 Task: Add Sprouts Free and Clear 2-In-1 Hand And Dish Soap to the cart.
Action: Mouse moved to (815, 302)
Screenshot: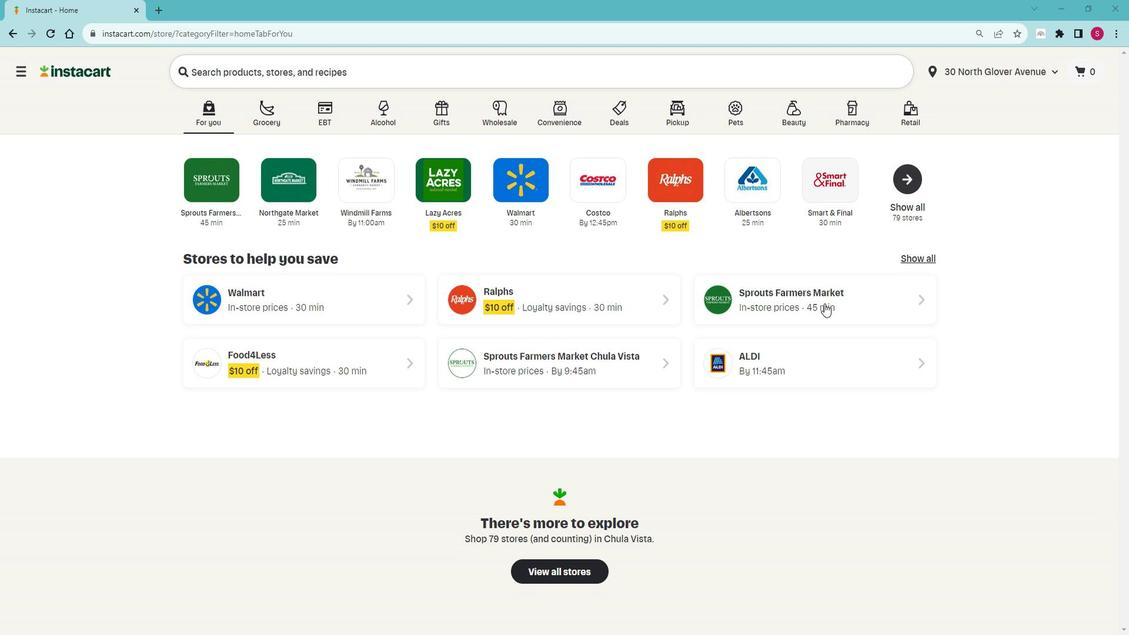 
Action: Mouse pressed left at (815, 302)
Screenshot: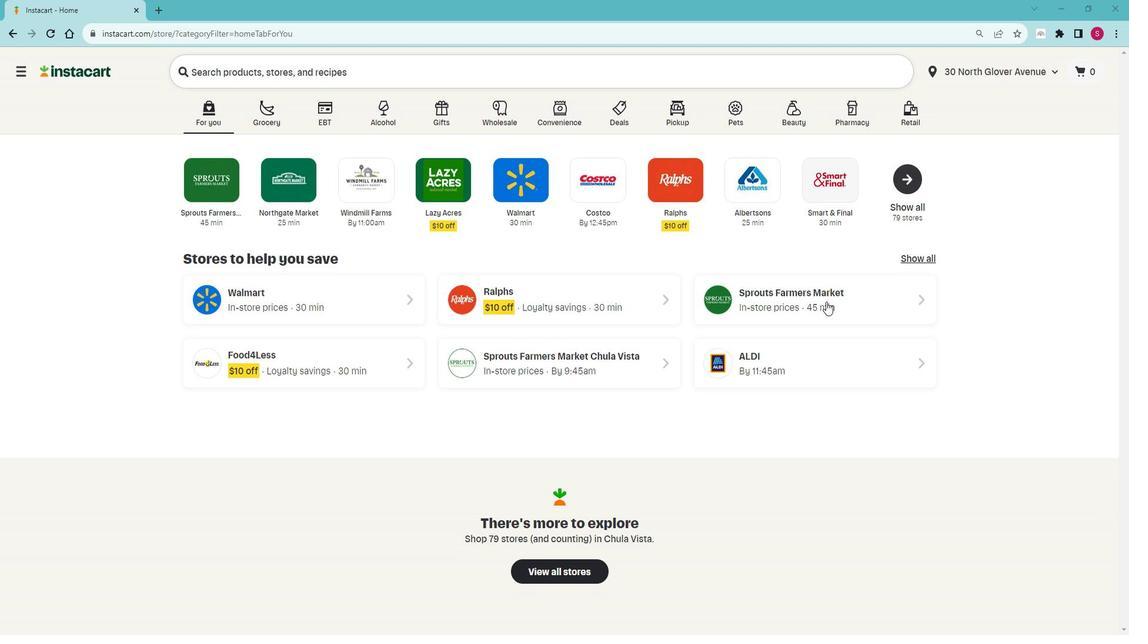 
Action: Mouse moved to (53, 422)
Screenshot: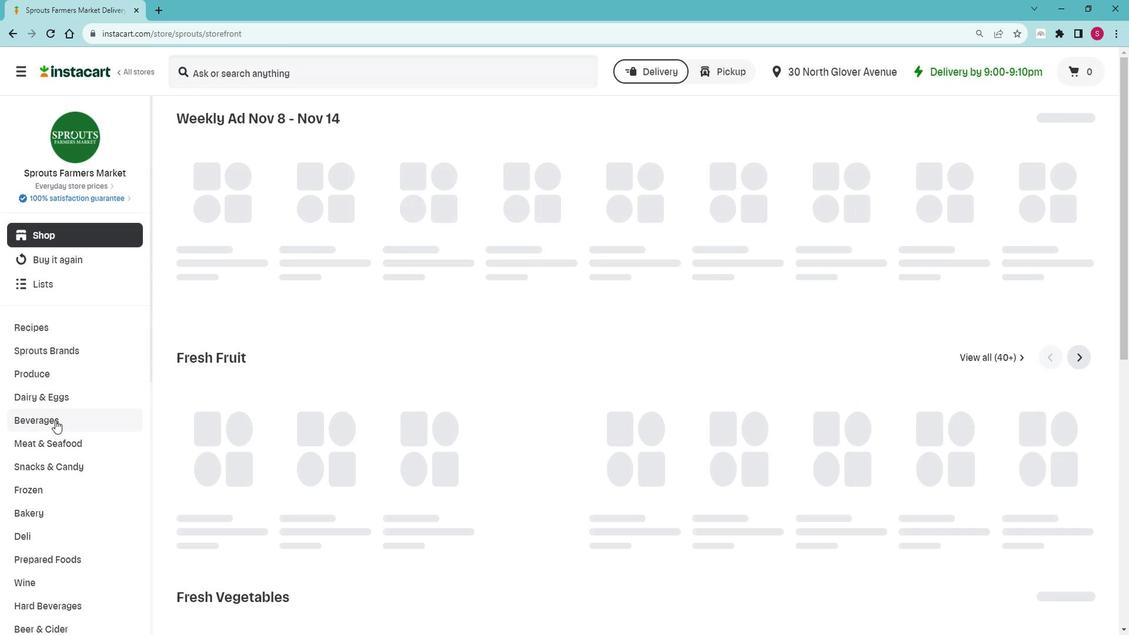 
Action: Mouse scrolled (53, 421) with delta (0, 0)
Screenshot: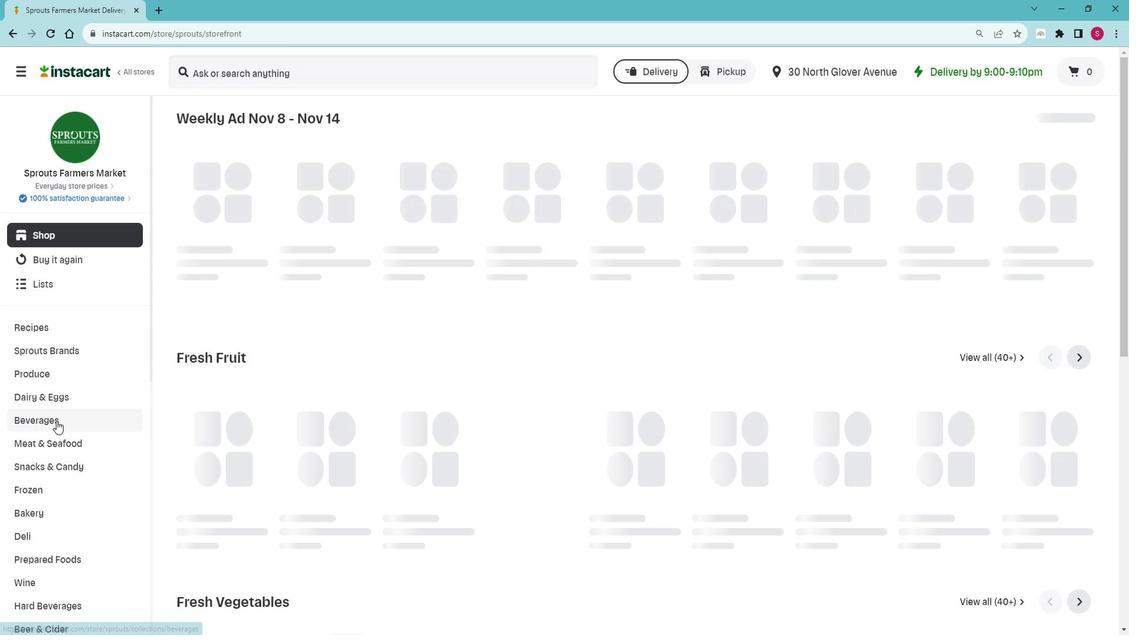 
Action: Mouse scrolled (53, 421) with delta (0, 0)
Screenshot: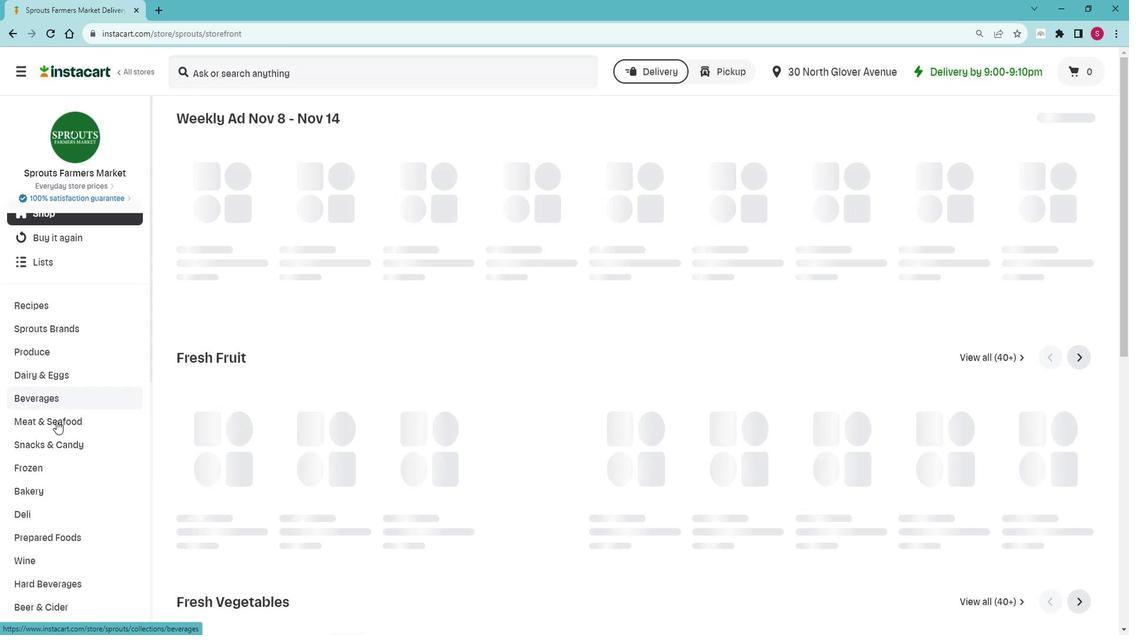 
Action: Mouse scrolled (53, 421) with delta (0, 0)
Screenshot: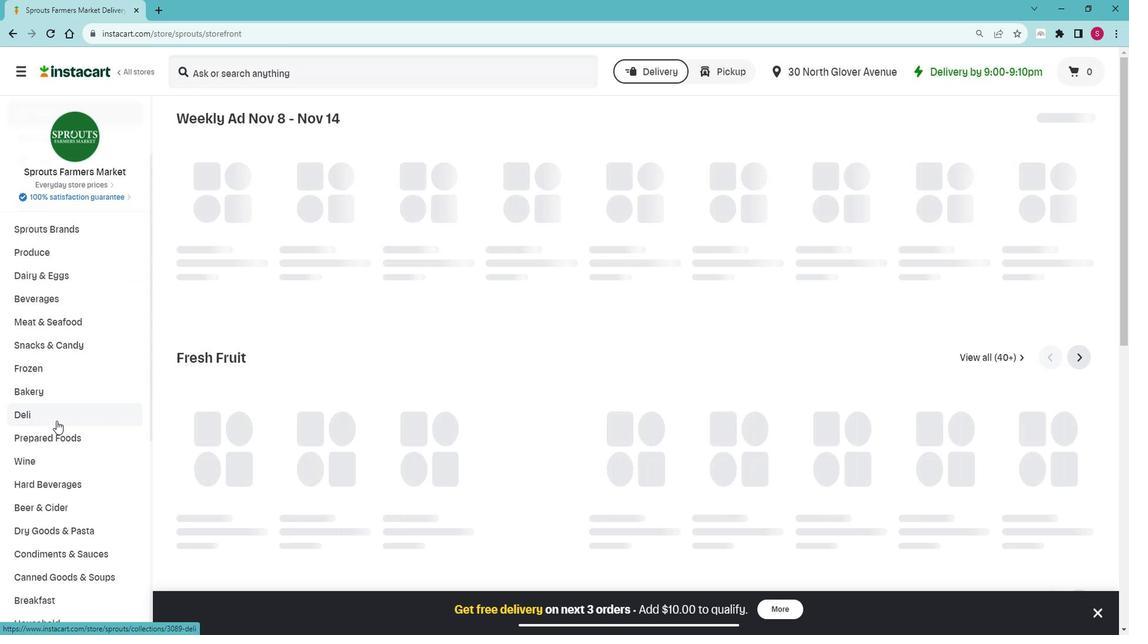 
Action: Mouse scrolled (53, 421) with delta (0, 0)
Screenshot: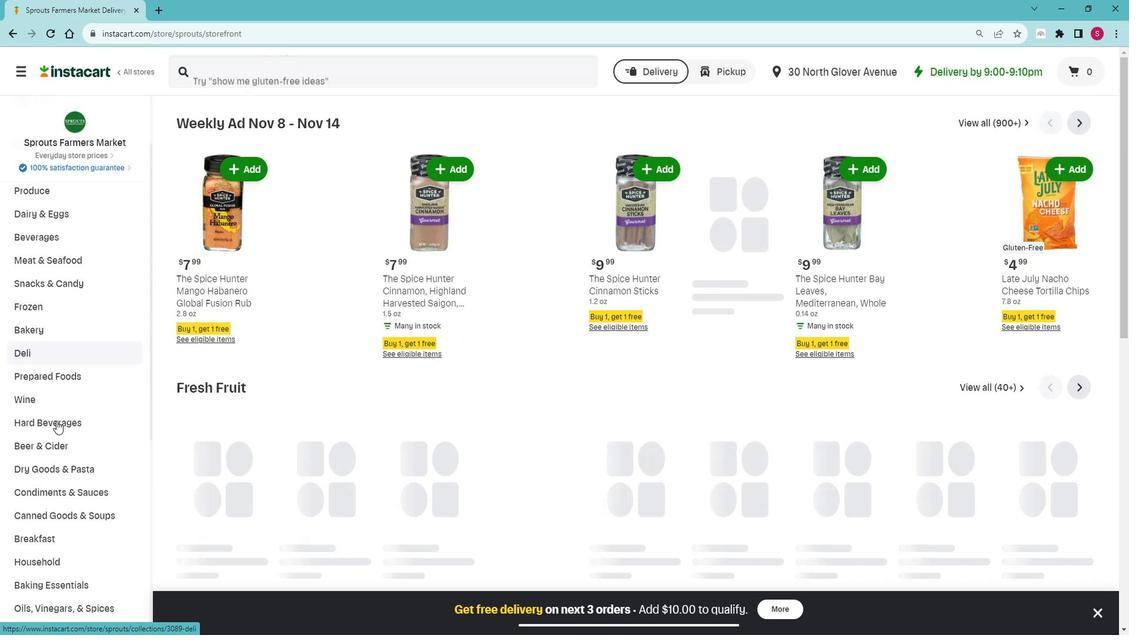 
Action: Mouse scrolled (53, 421) with delta (0, 0)
Screenshot: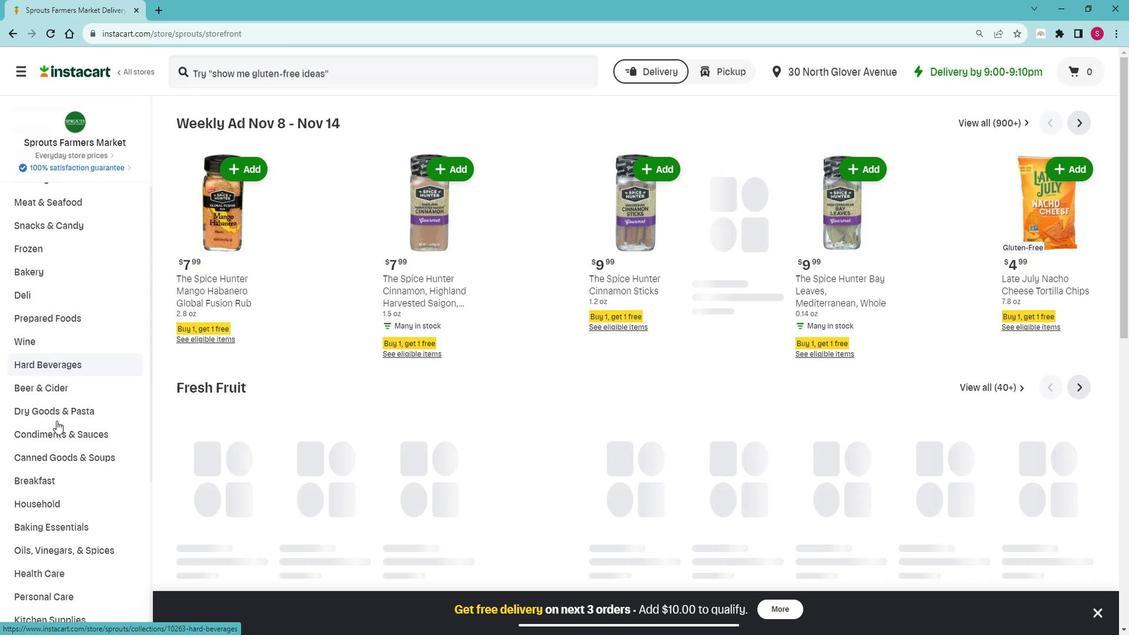 
Action: Mouse moved to (55, 424)
Screenshot: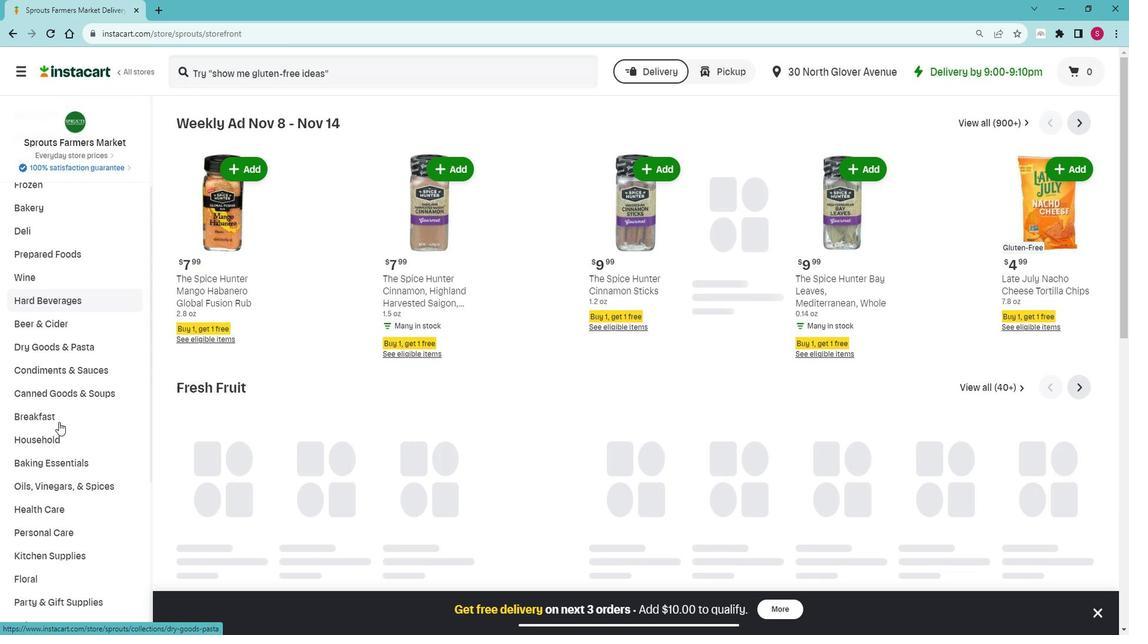 
Action: Mouse scrolled (55, 424) with delta (0, 0)
Screenshot: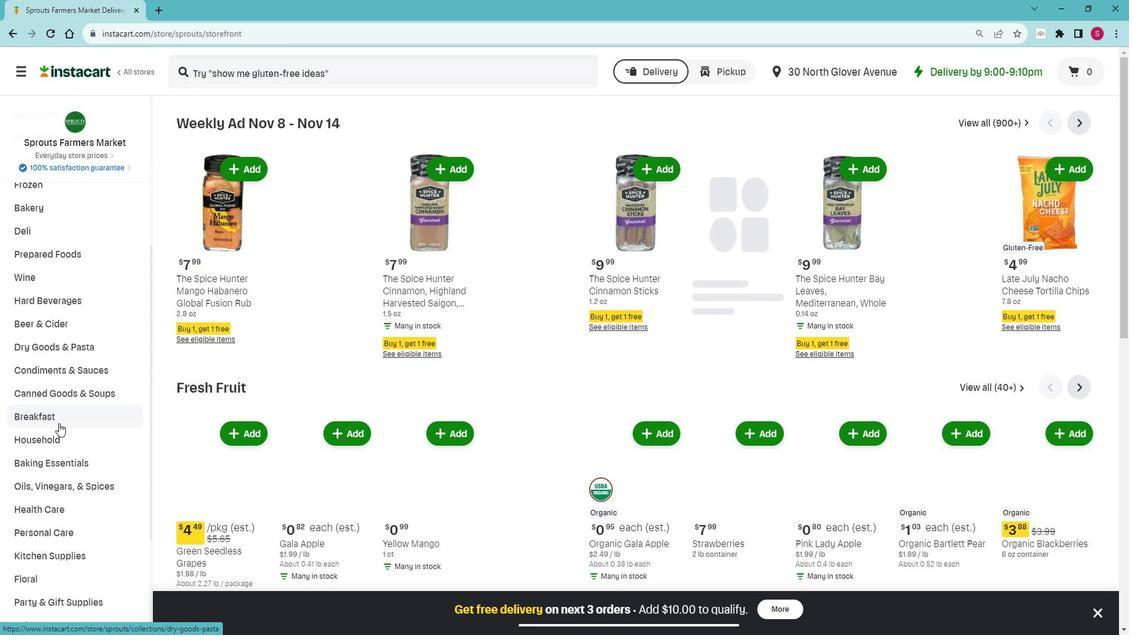 
Action: Mouse moved to (53, 428)
Screenshot: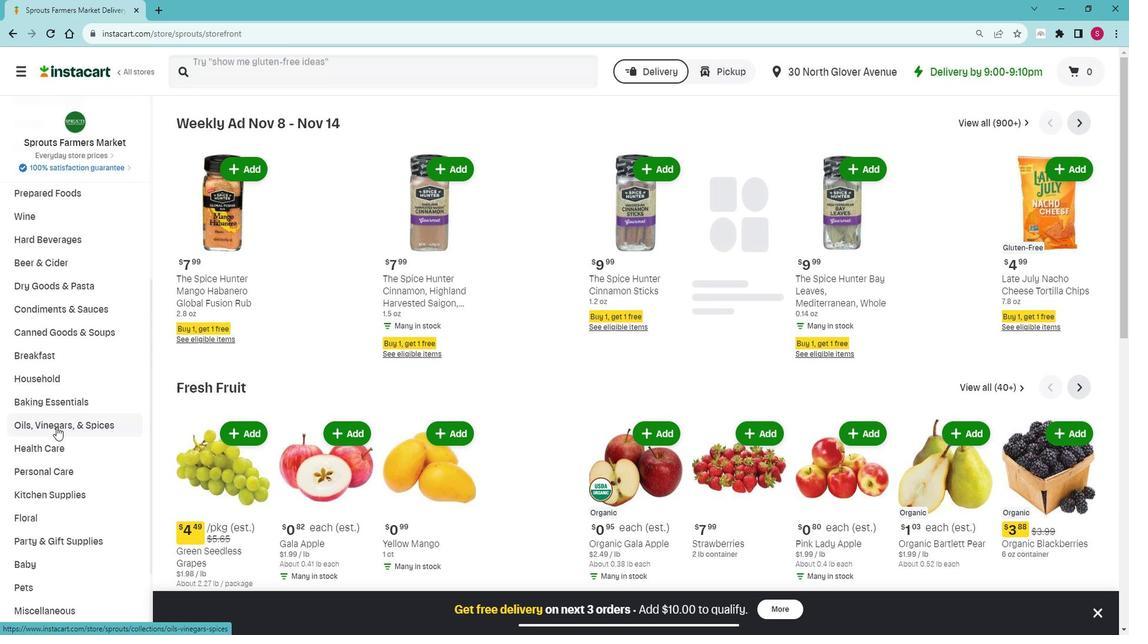 
Action: Mouse scrolled (53, 428) with delta (0, 0)
Screenshot: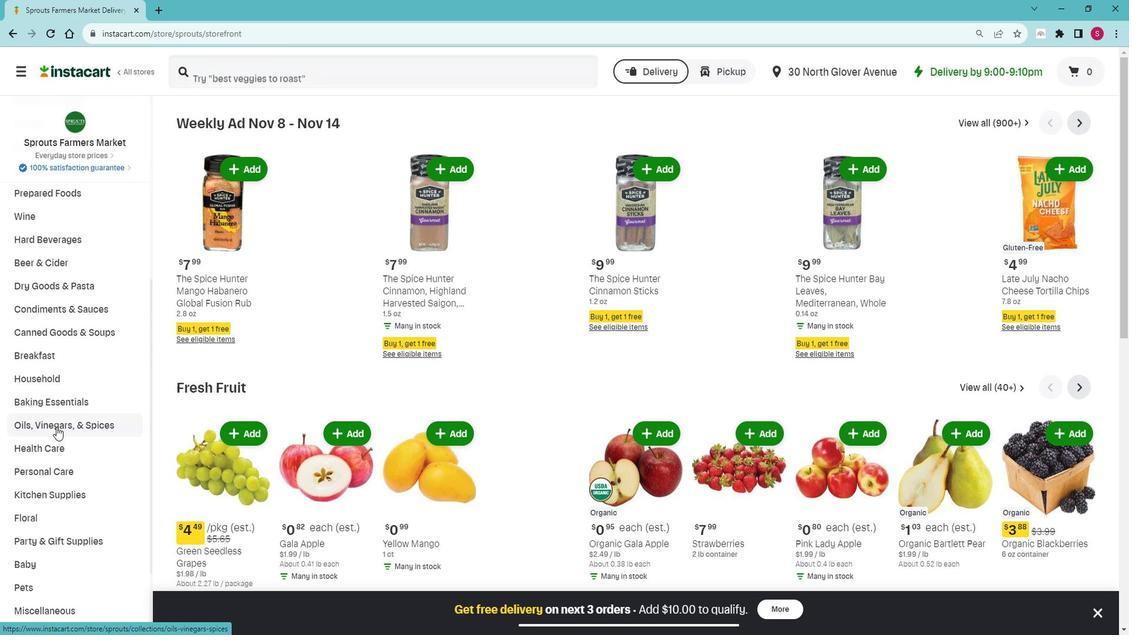 
Action: Mouse moved to (79, 410)
Screenshot: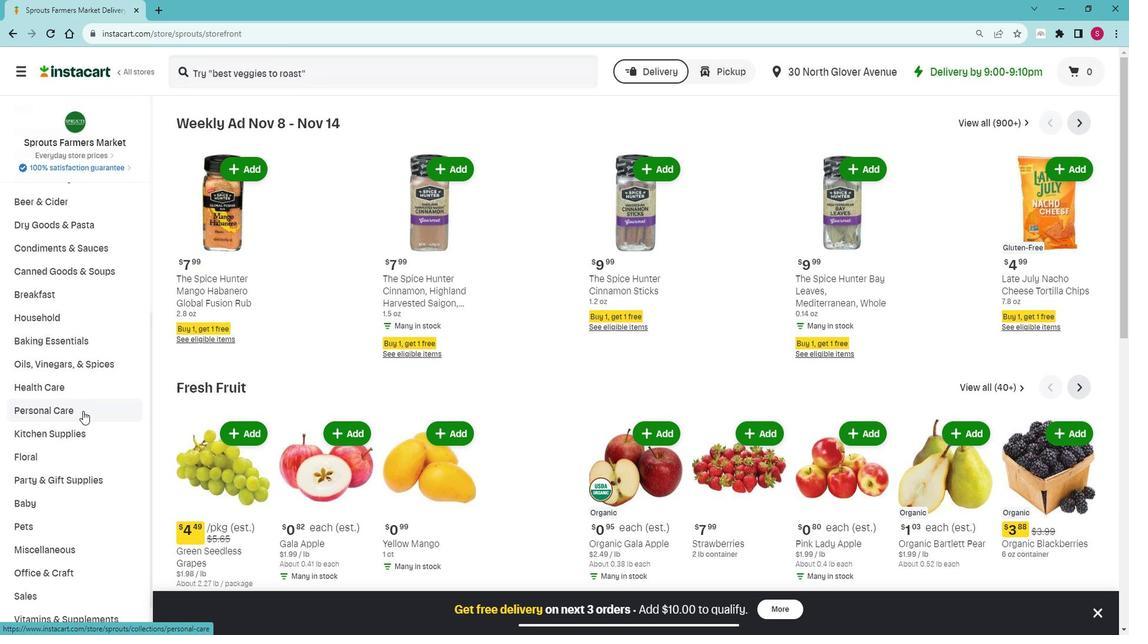
Action: Mouse pressed left at (79, 410)
Screenshot: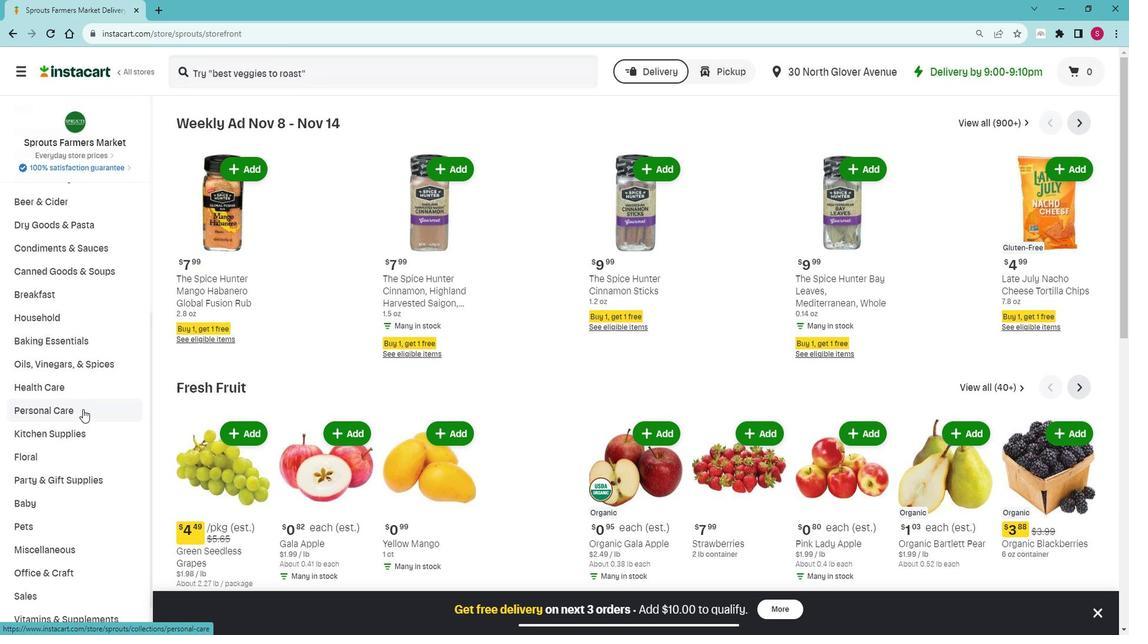 
Action: Mouse moved to (55, 432)
Screenshot: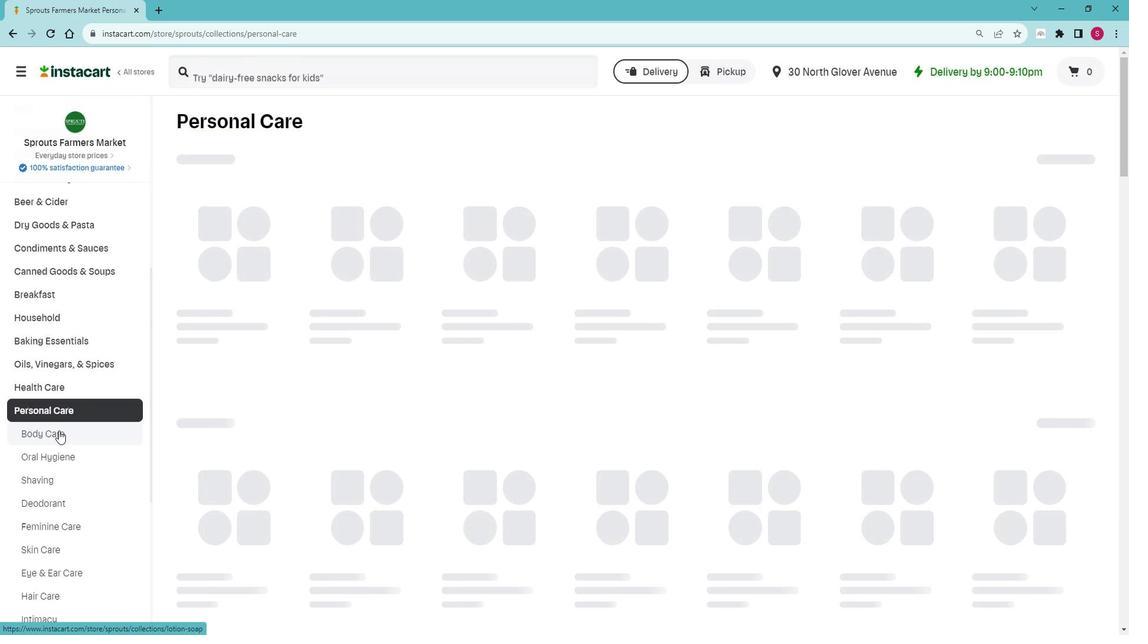 
Action: Mouse pressed left at (55, 432)
Screenshot: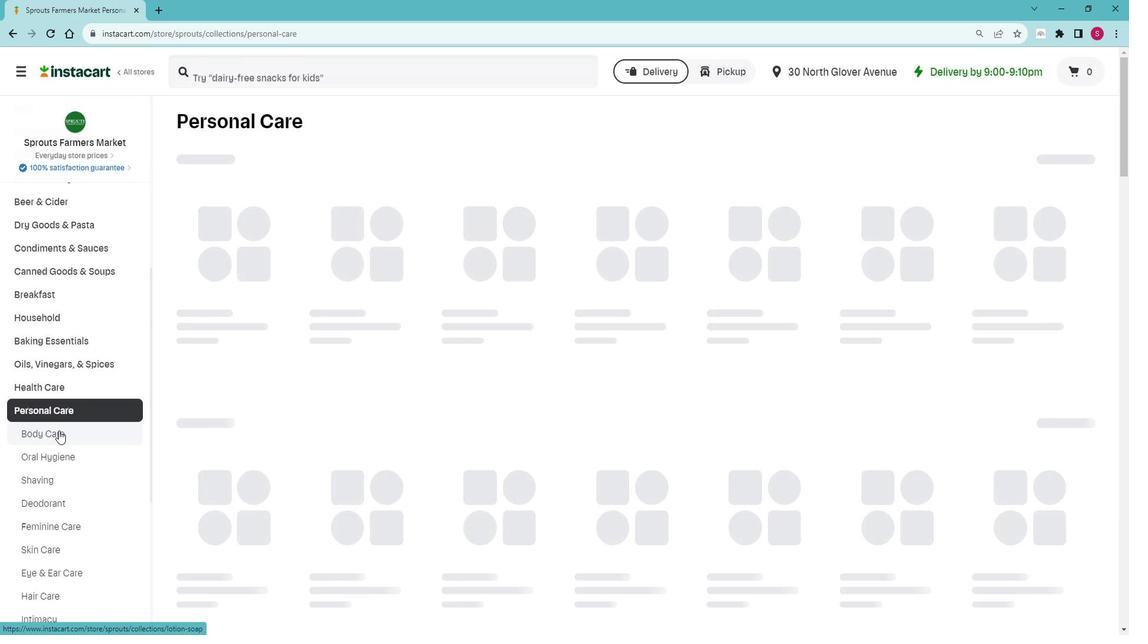 
Action: Mouse moved to (395, 162)
Screenshot: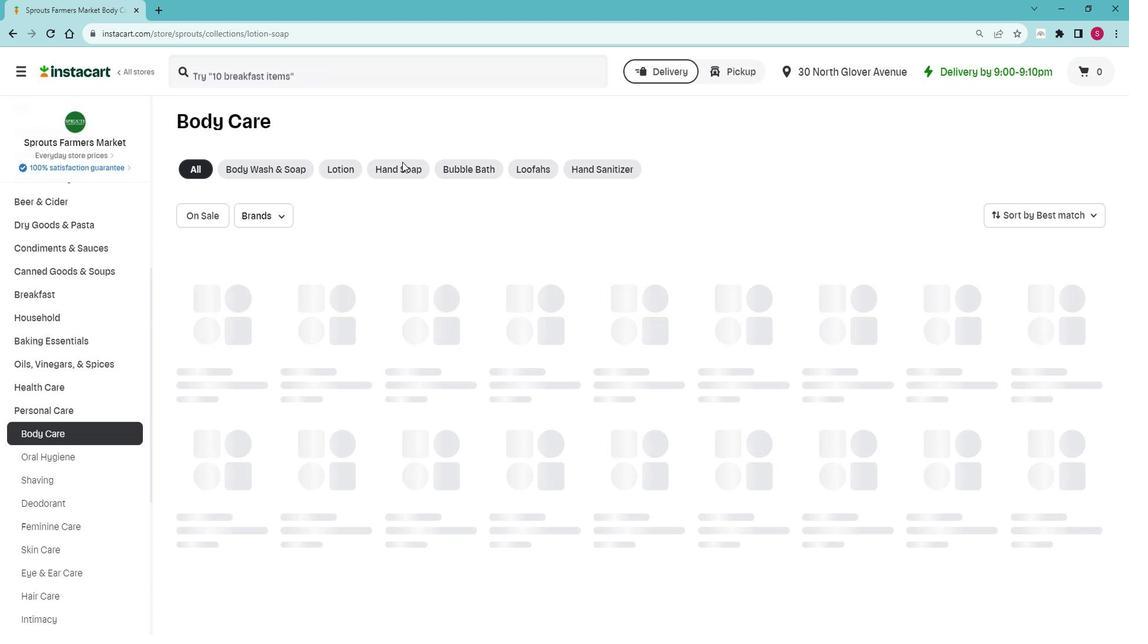 
Action: Mouse pressed left at (395, 162)
Screenshot: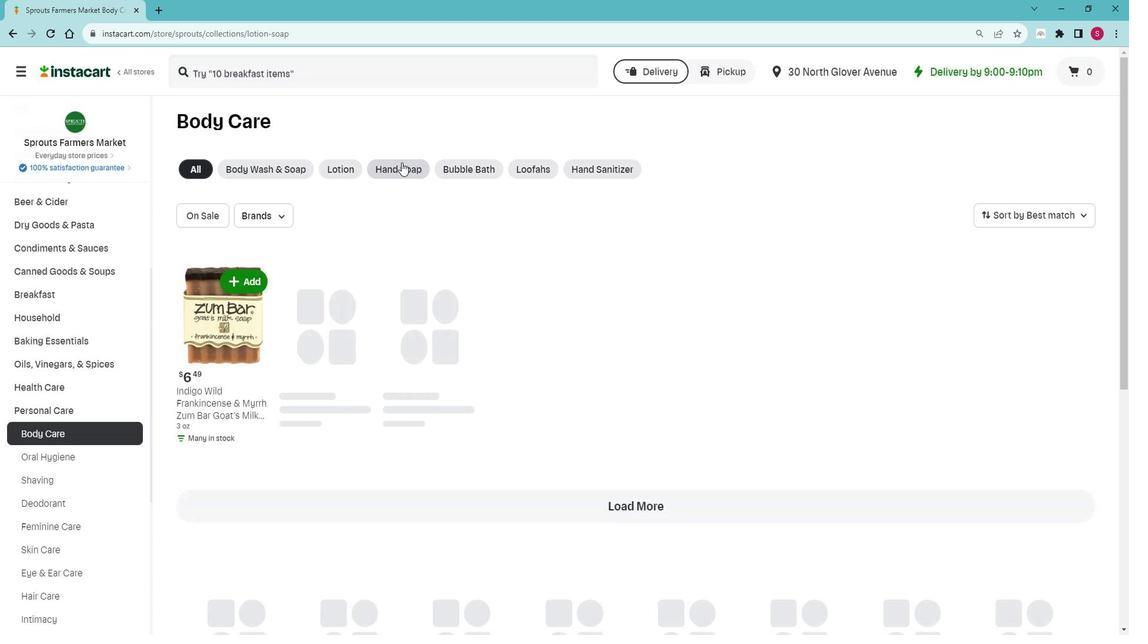 
Action: Mouse moved to (349, 71)
Screenshot: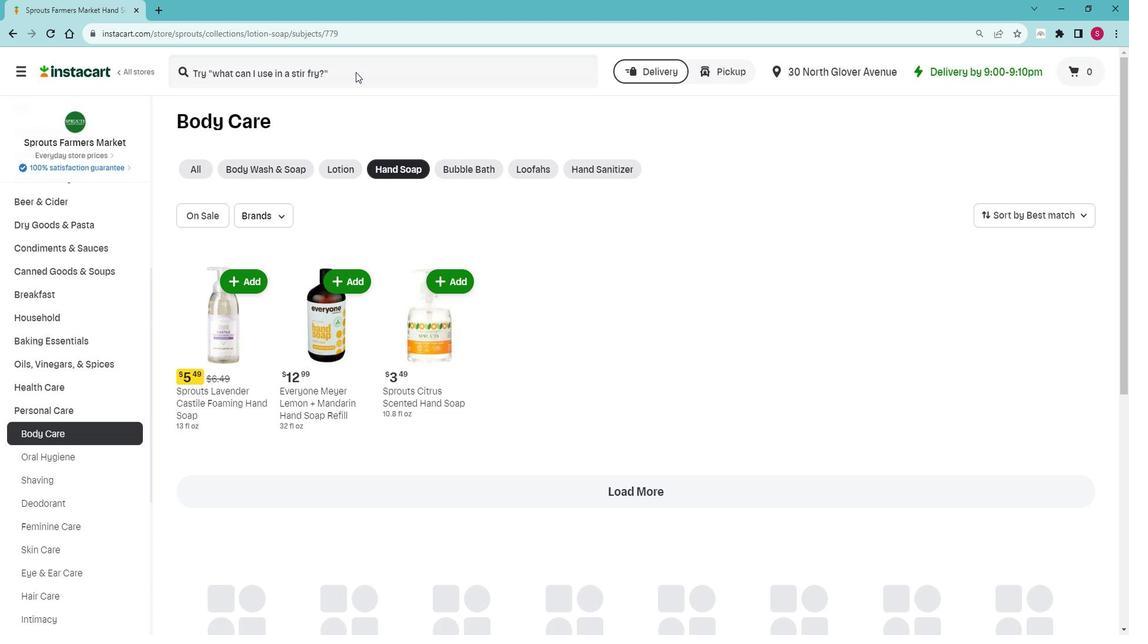 
Action: Mouse pressed left at (349, 71)
Screenshot: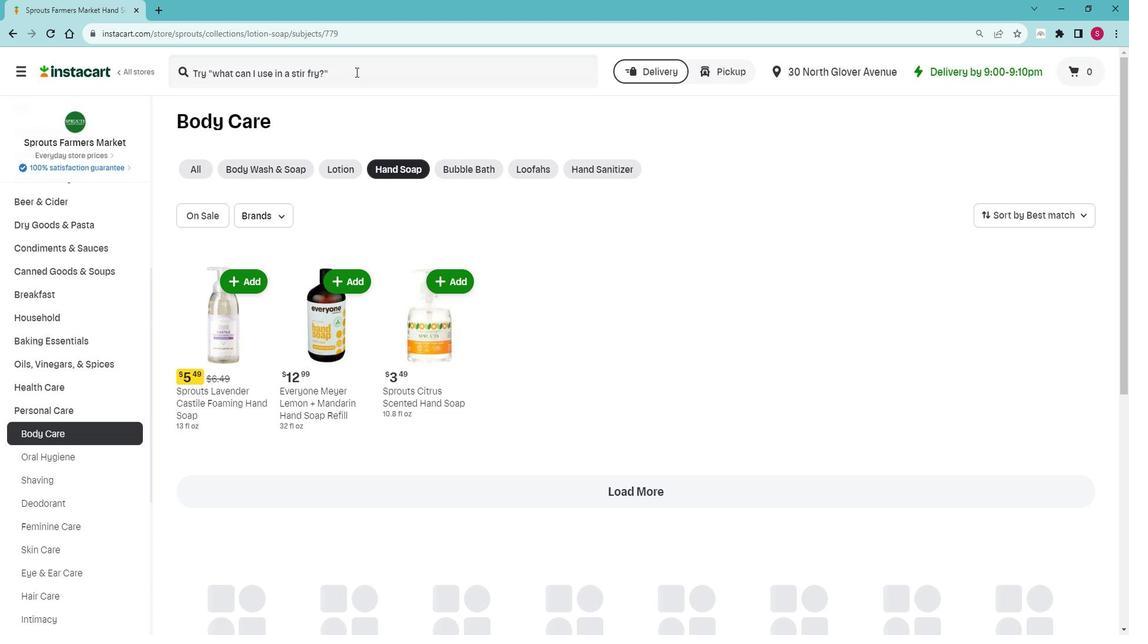 
Action: Mouse moved to (334, 40)
Screenshot: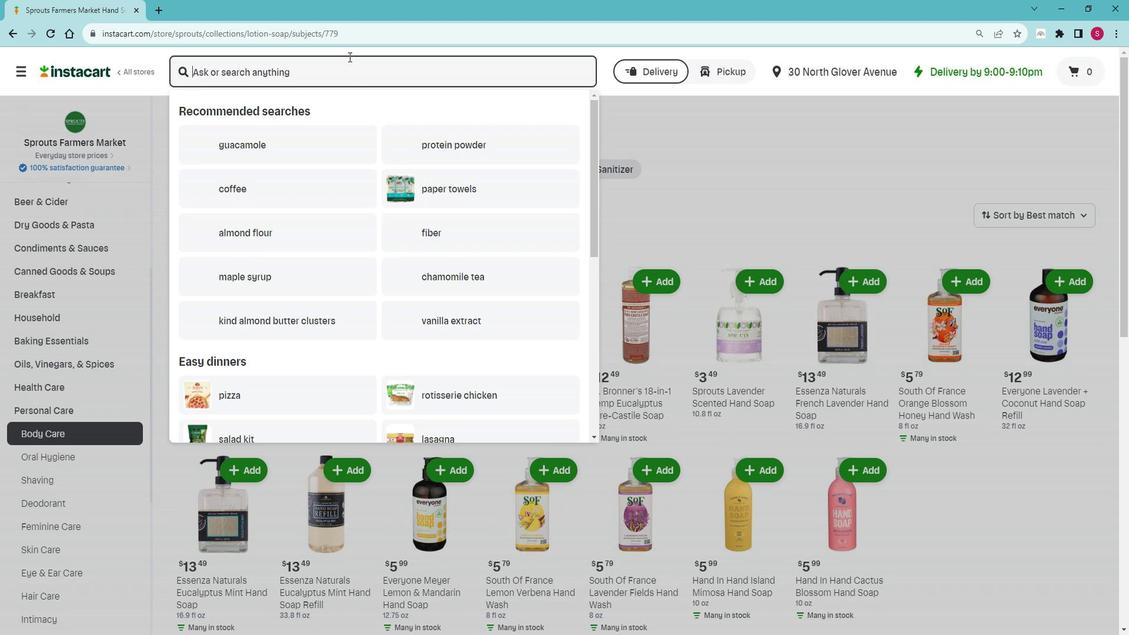 
Action: Key pressed <Key.shift>Sprouts<Key.space><Key.shift>Free<Key.space><Key.shift>and<Key.space><Key.shift>Cla<Key.backspace>ear<Key.space>2-in<Key.space><Key.backspace><Key.backspace><Key.backspace><Key.shift>In-1<Key.space><Key.shift>Hand<Key.space><Key.shift>And<Key.space>a<Key.backspace><Key.shift>Dish<Key.space><Key.shift>Sa<Key.backspace>oap<Key.space><Key.enter>
Screenshot: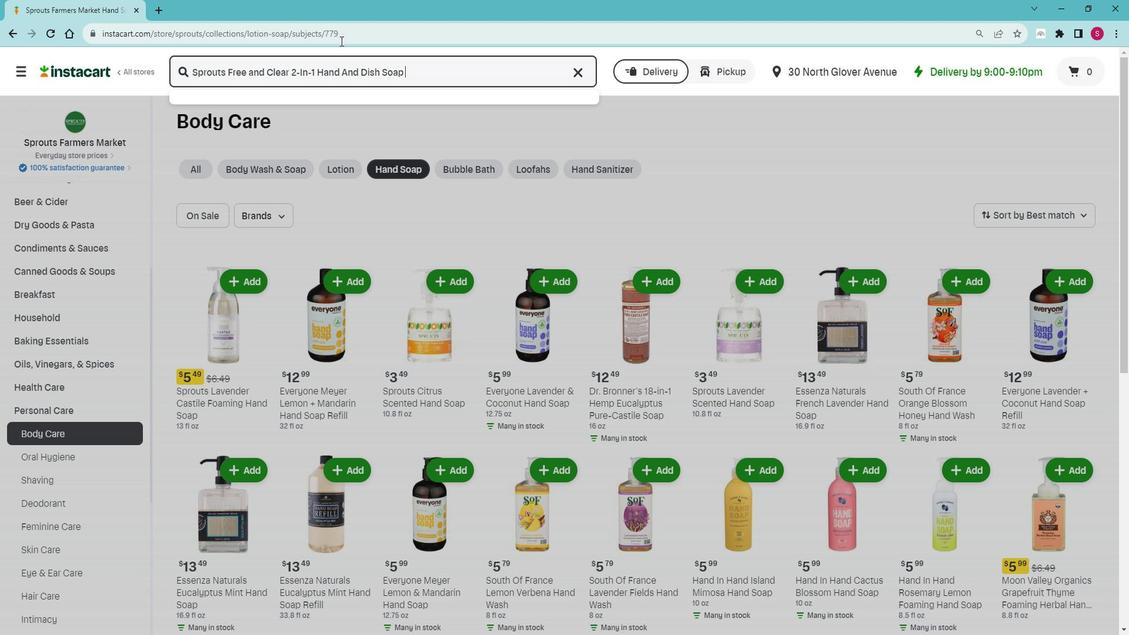 
Action: Mouse moved to (322, 166)
Screenshot: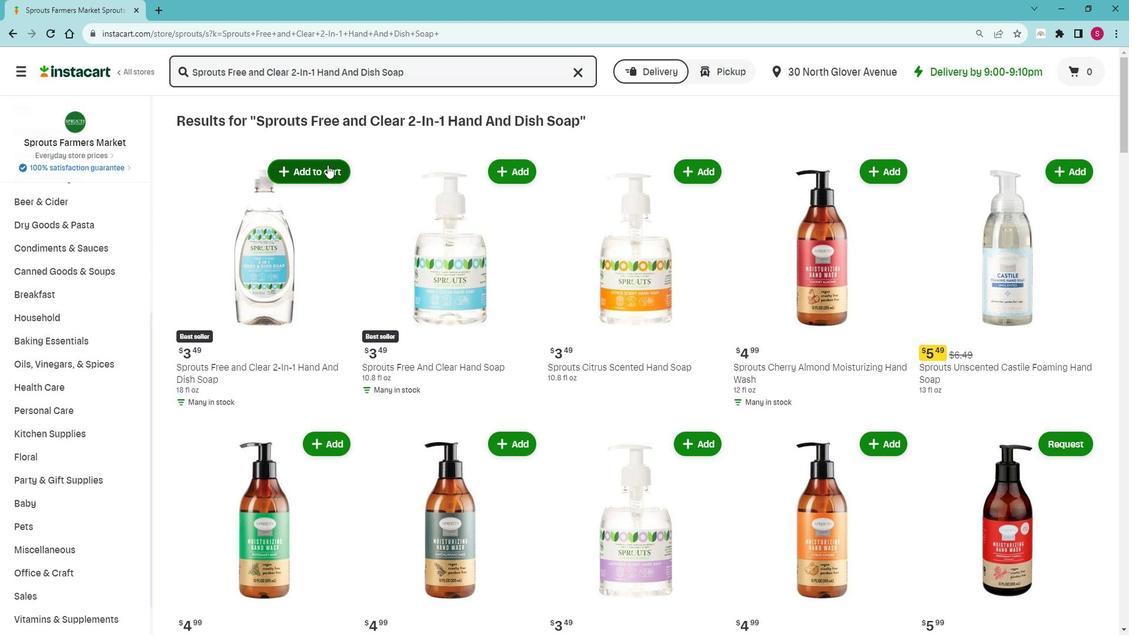 
Action: Mouse pressed left at (322, 166)
Screenshot: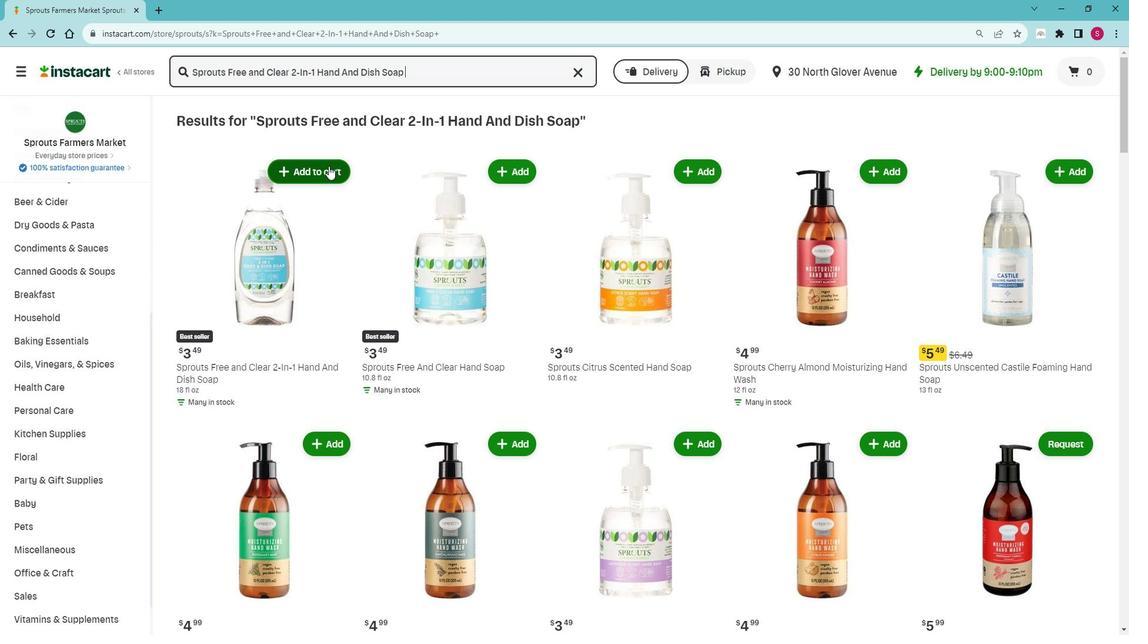 
Action: Mouse moved to (358, 152)
Screenshot: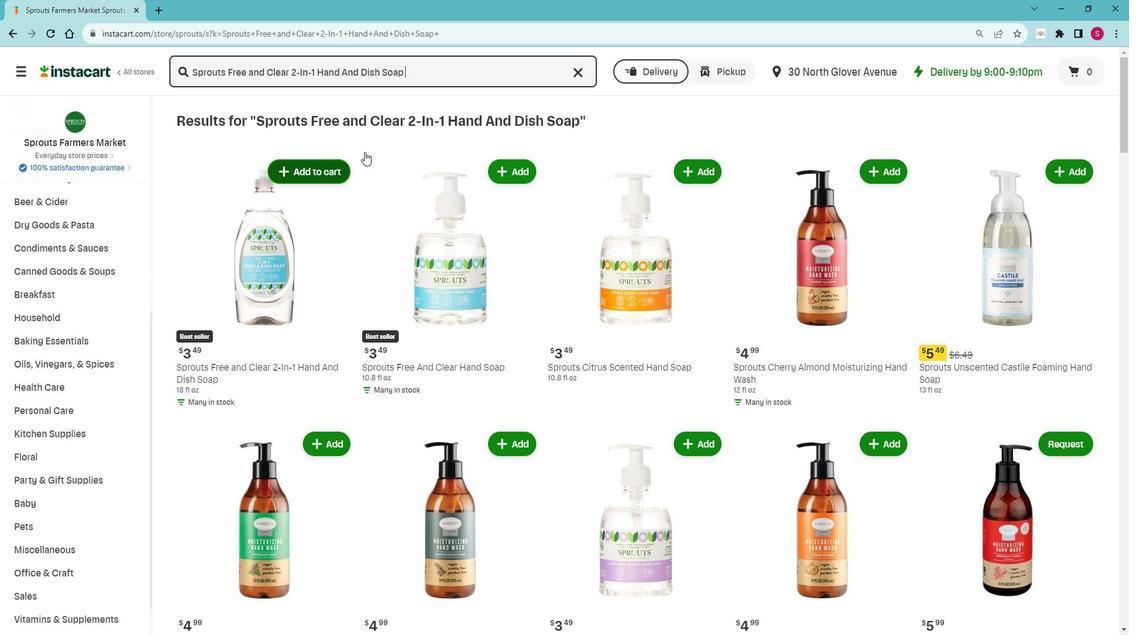 
